 Task: Make in the project CoastTech an epic 'IT process automation'. Create in the project CoastTech an epic 'IT project portfolio management (PPM) improvement'. Add in the project CoastTech an epic 'IT change management optimization'
Action: Mouse moved to (252, 64)
Screenshot: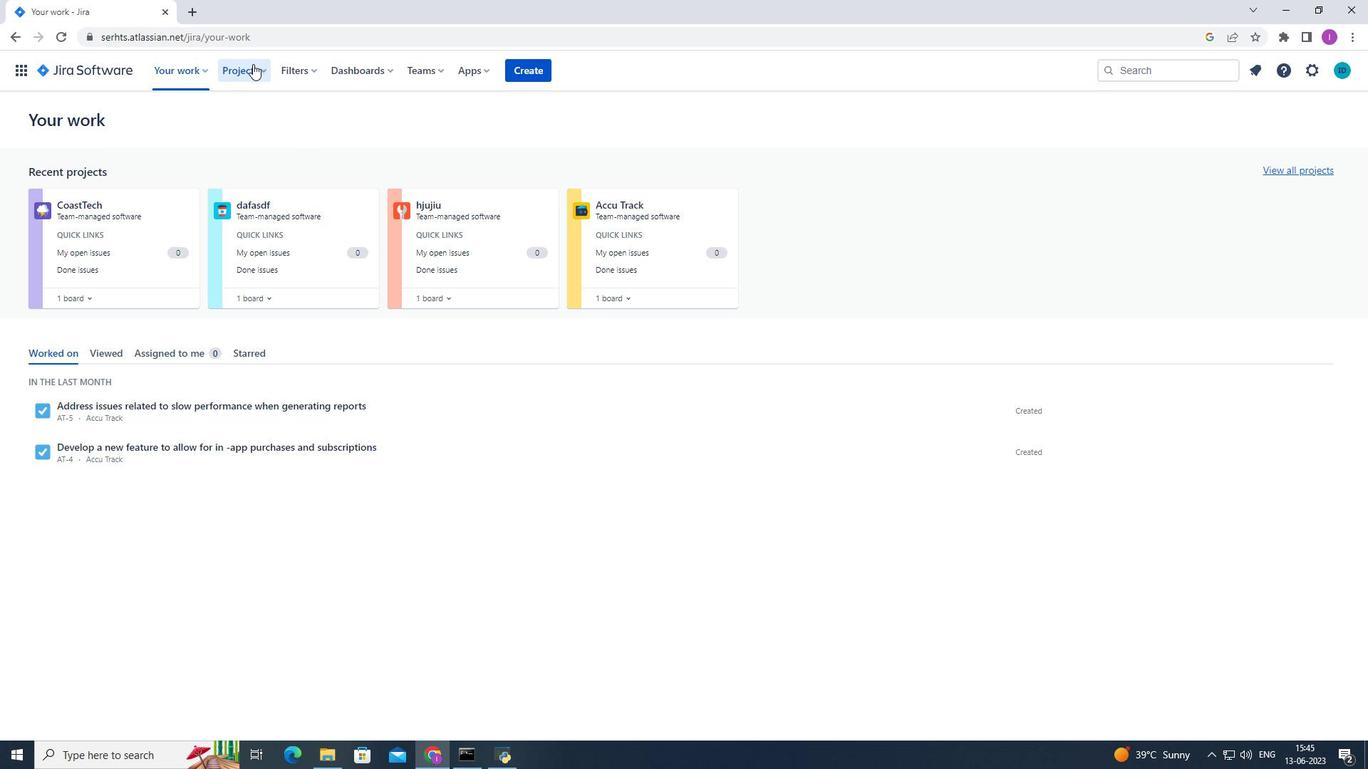 
Action: Mouse pressed left at (252, 64)
Screenshot: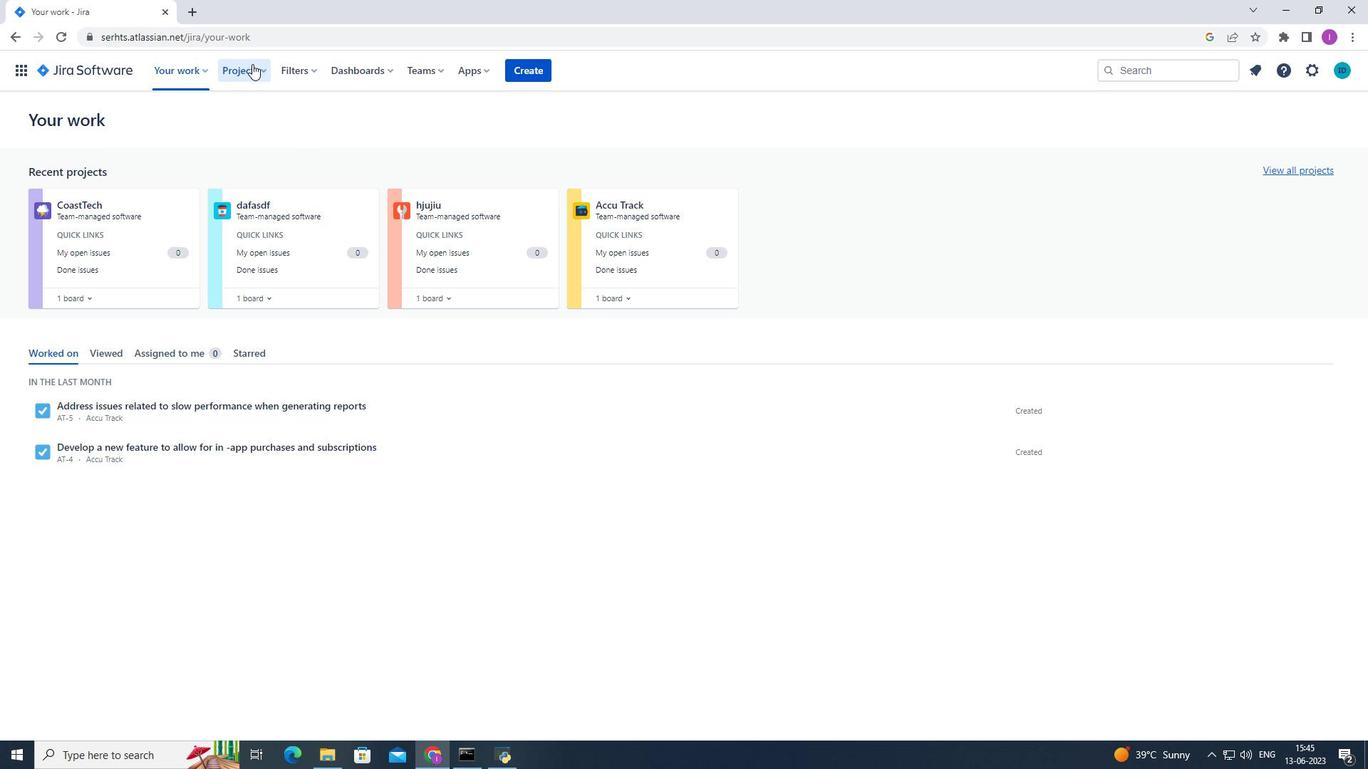 
Action: Mouse moved to (307, 129)
Screenshot: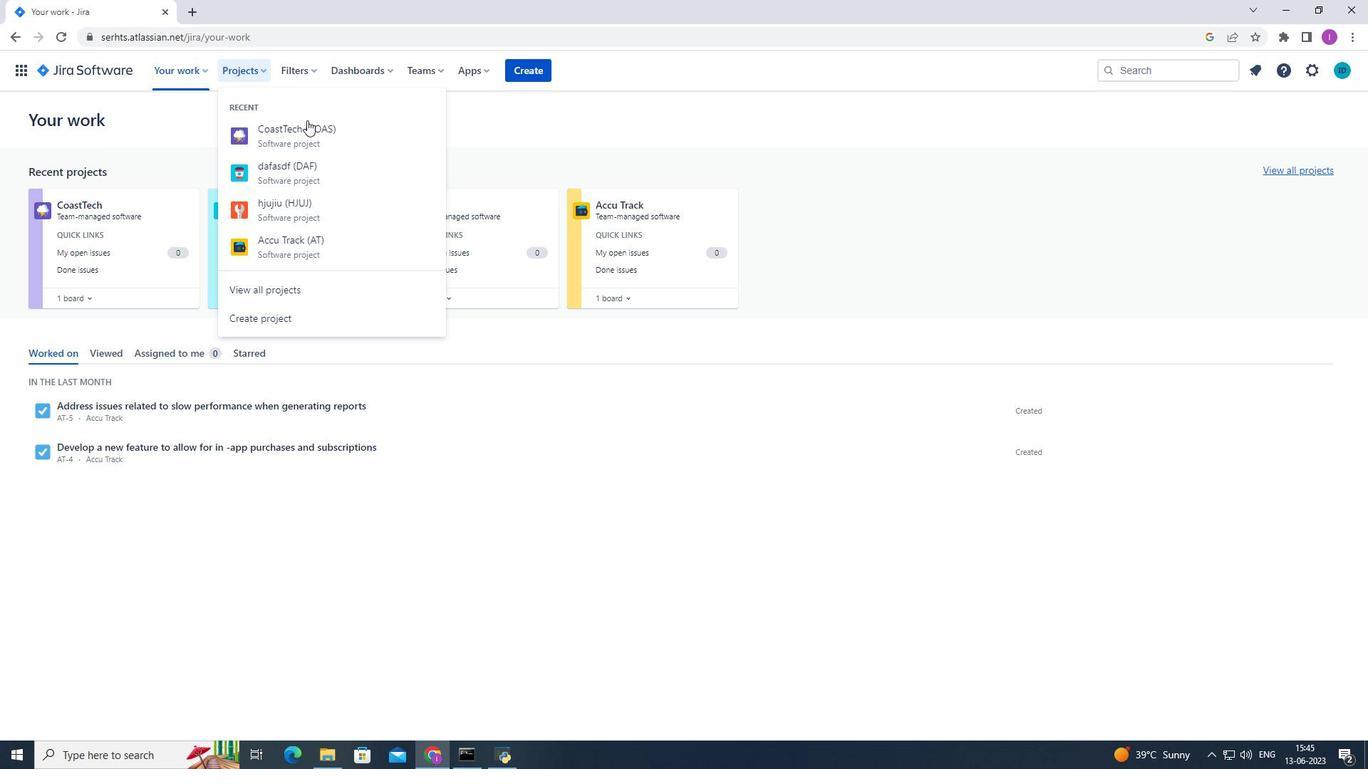 
Action: Mouse pressed left at (307, 129)
Screenshot: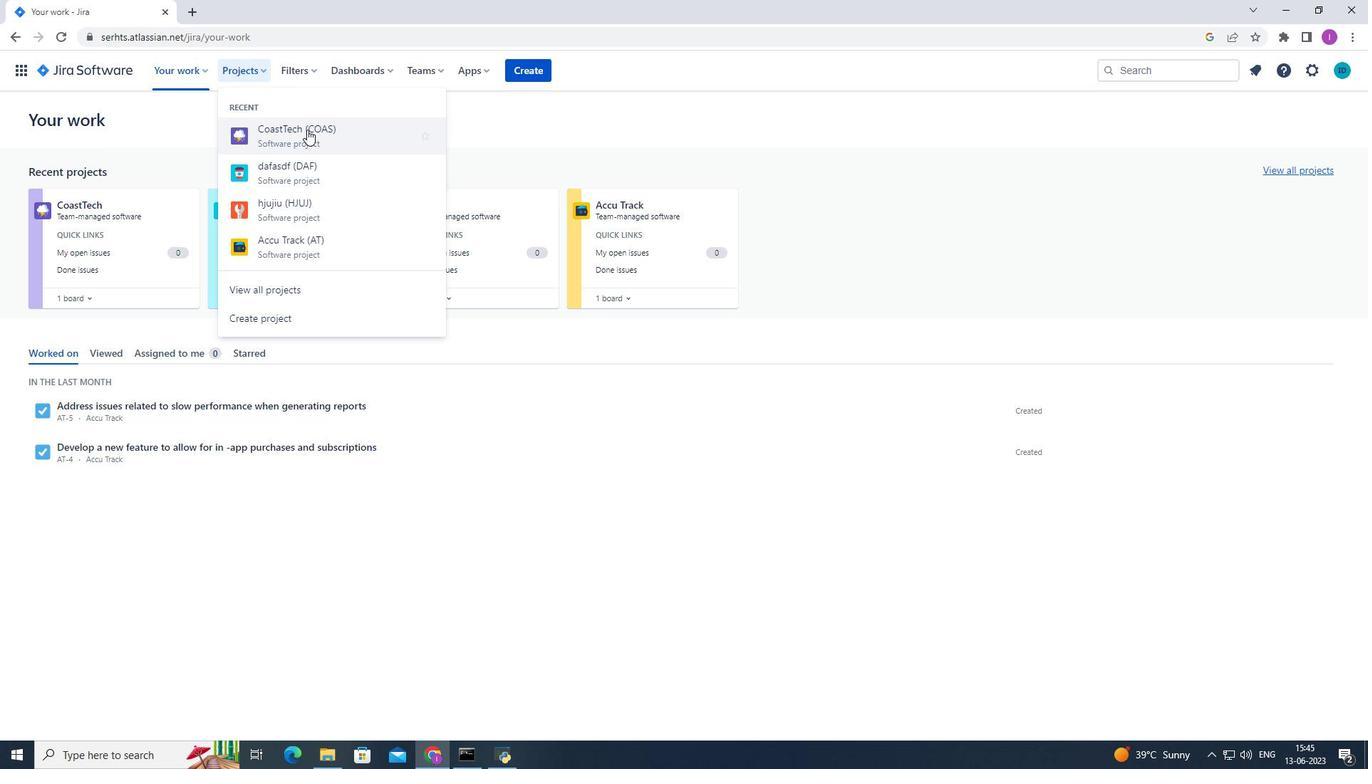 
Action: Mouse moved to (81, 215)
Screenshot: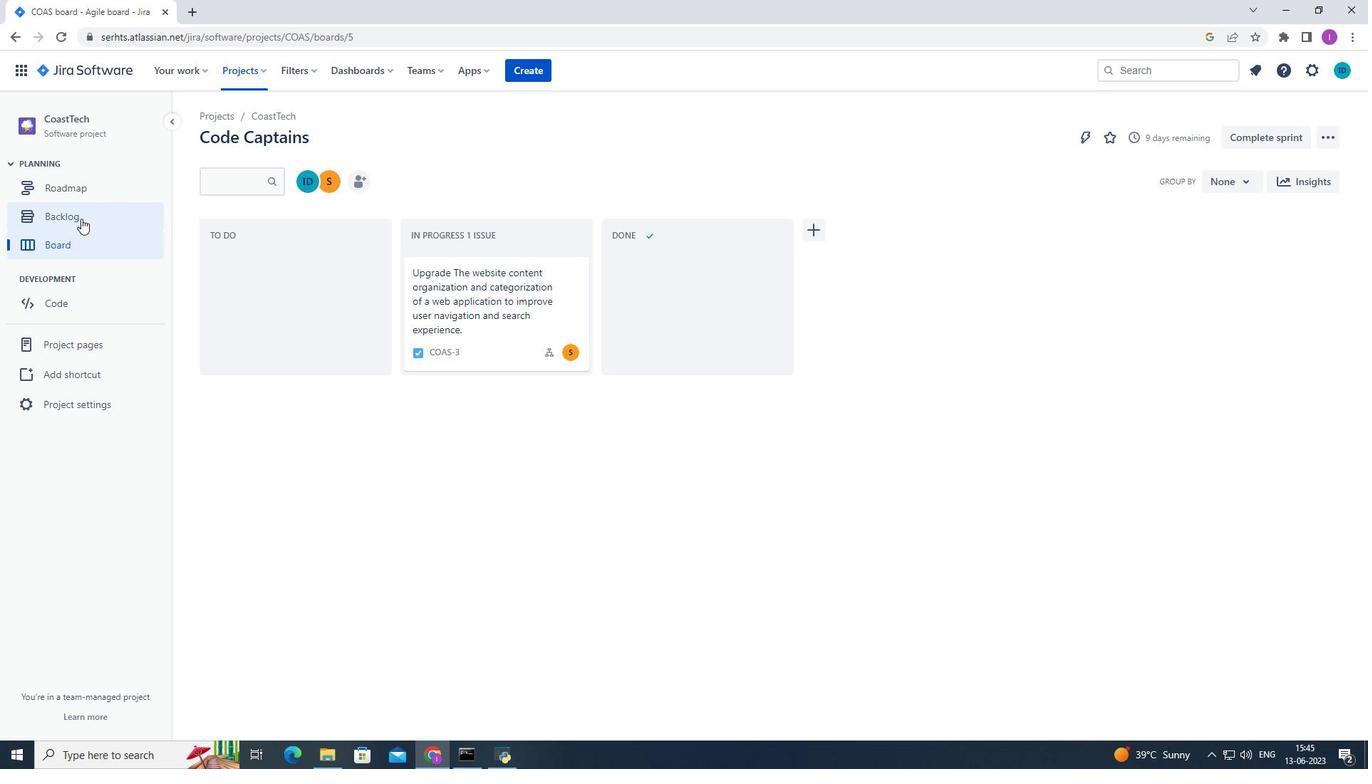 
Action: Mouse pressed left at (81, 215)
Screenshot: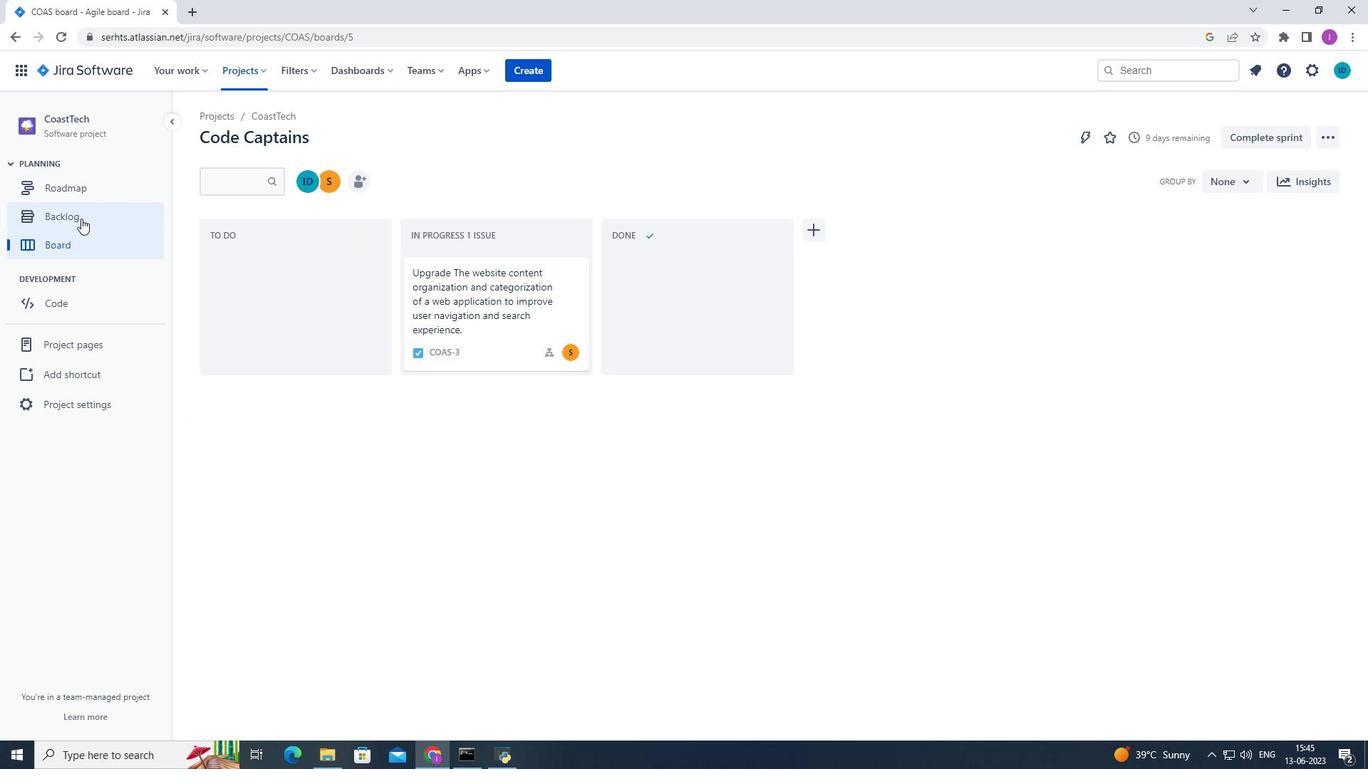 
Action: Mouse moved to (438, 176)
Screenshot: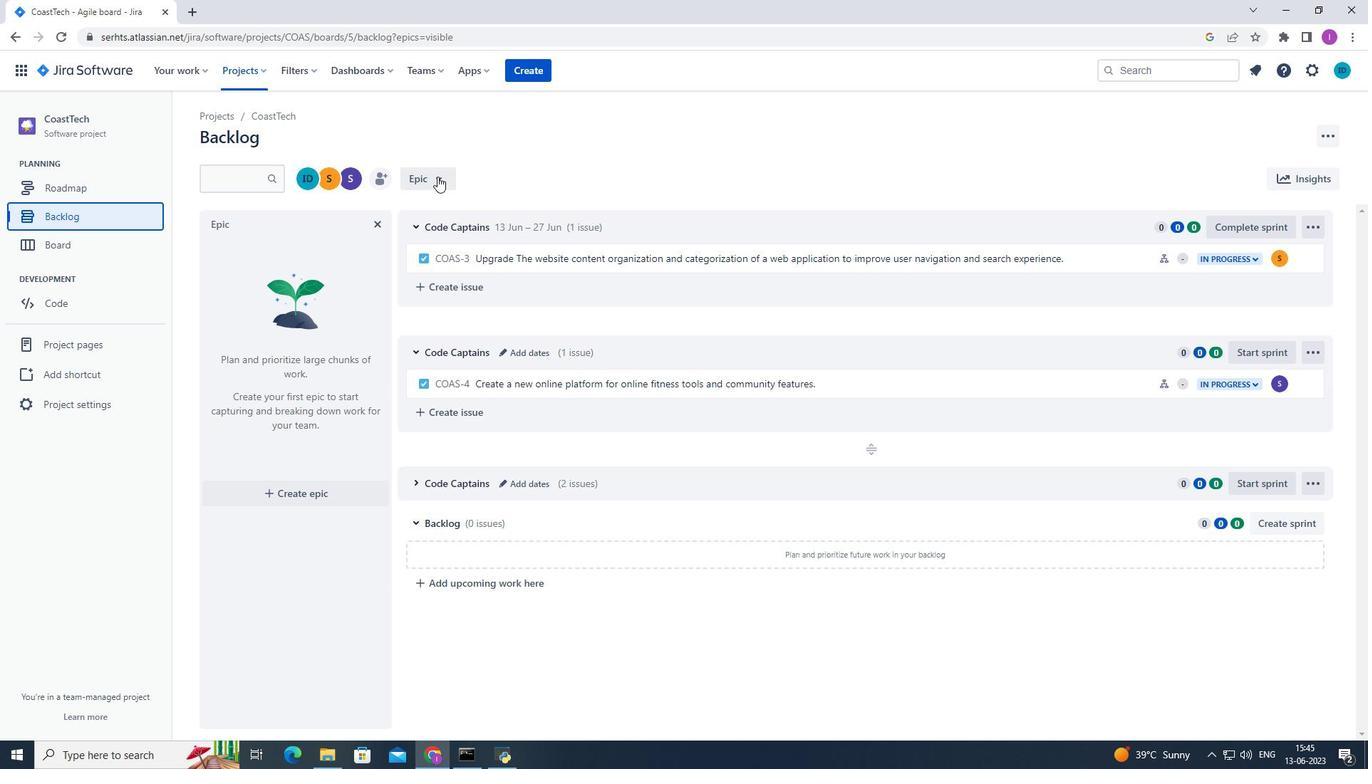 
Action: Mouse pressed left at (438, 176)
Screenshot: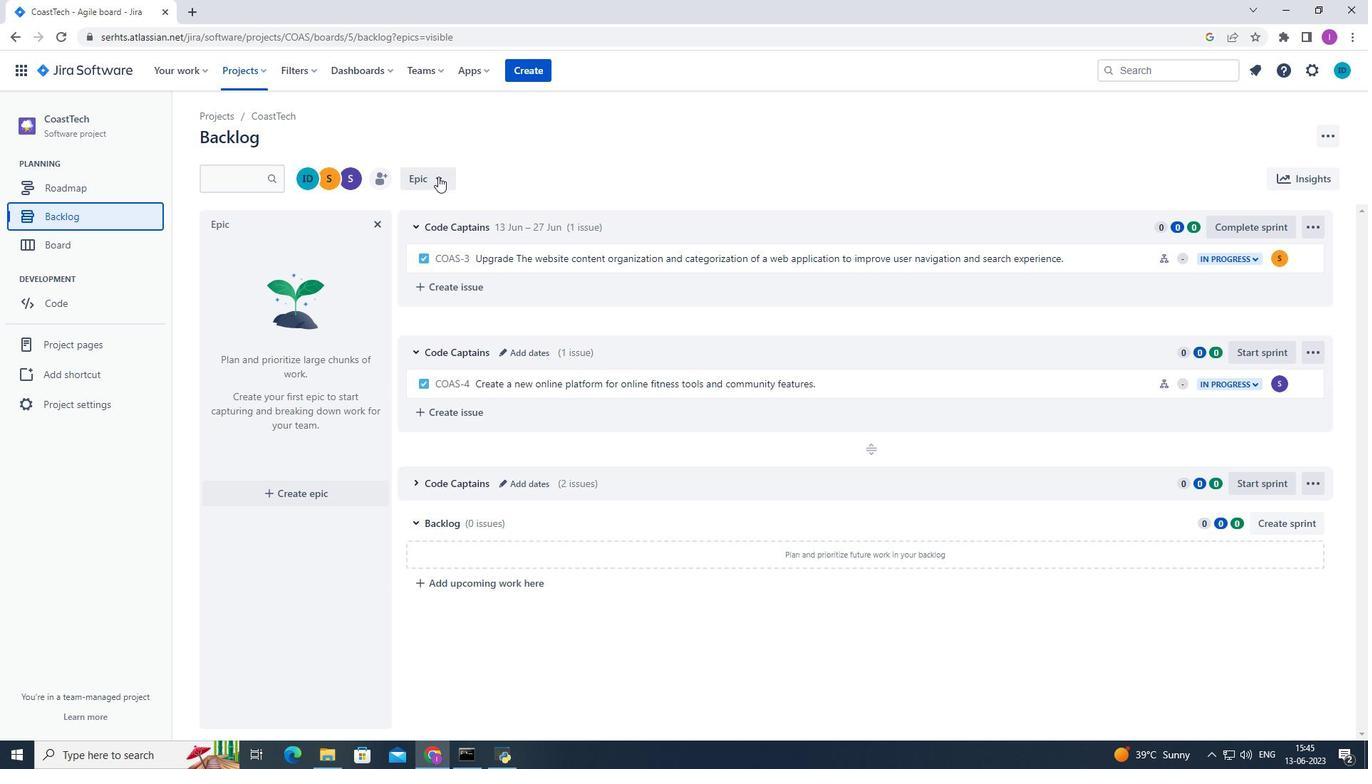 
Action: Mouse moved to (521, 153)
Screenshot: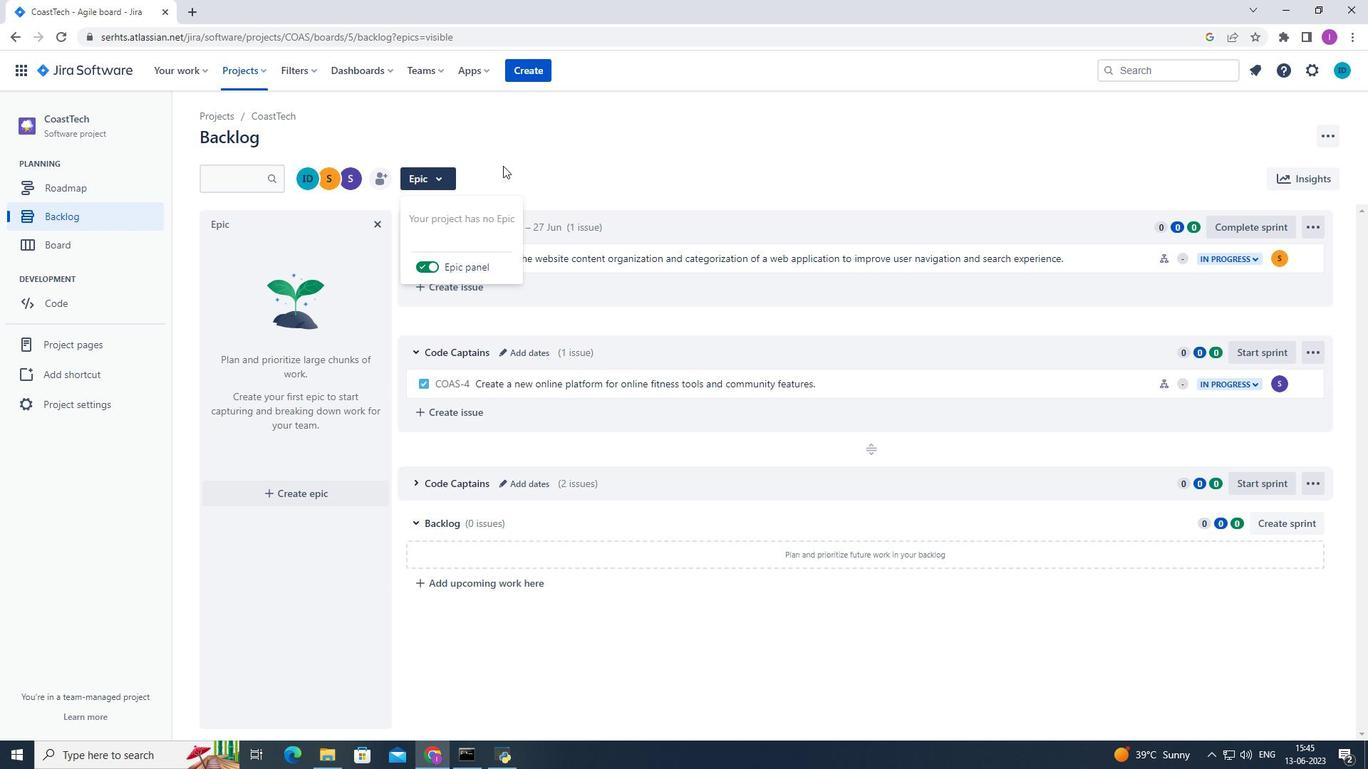 
Action: Mouse pressed left at (521, 153)
Screenshot: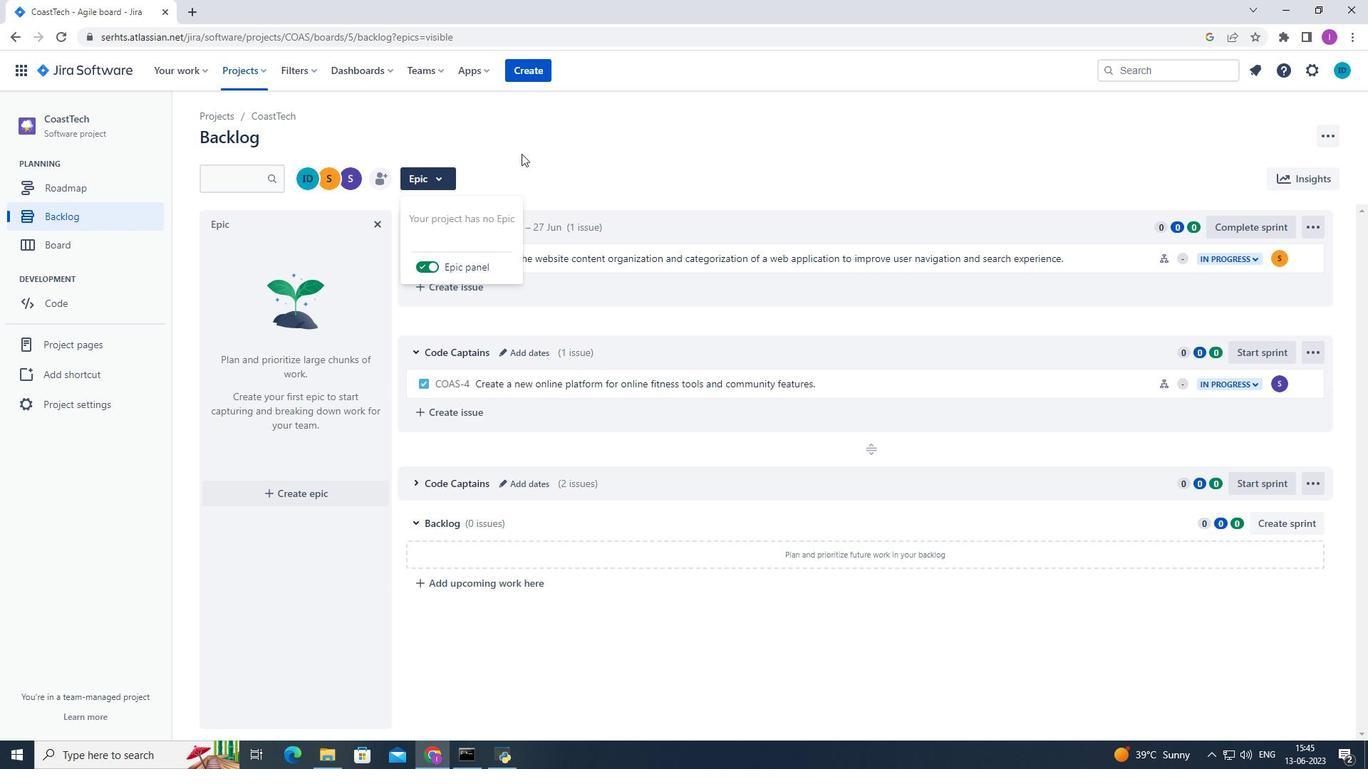 
Action: Mouse moved to (304, 497)
Screenshot: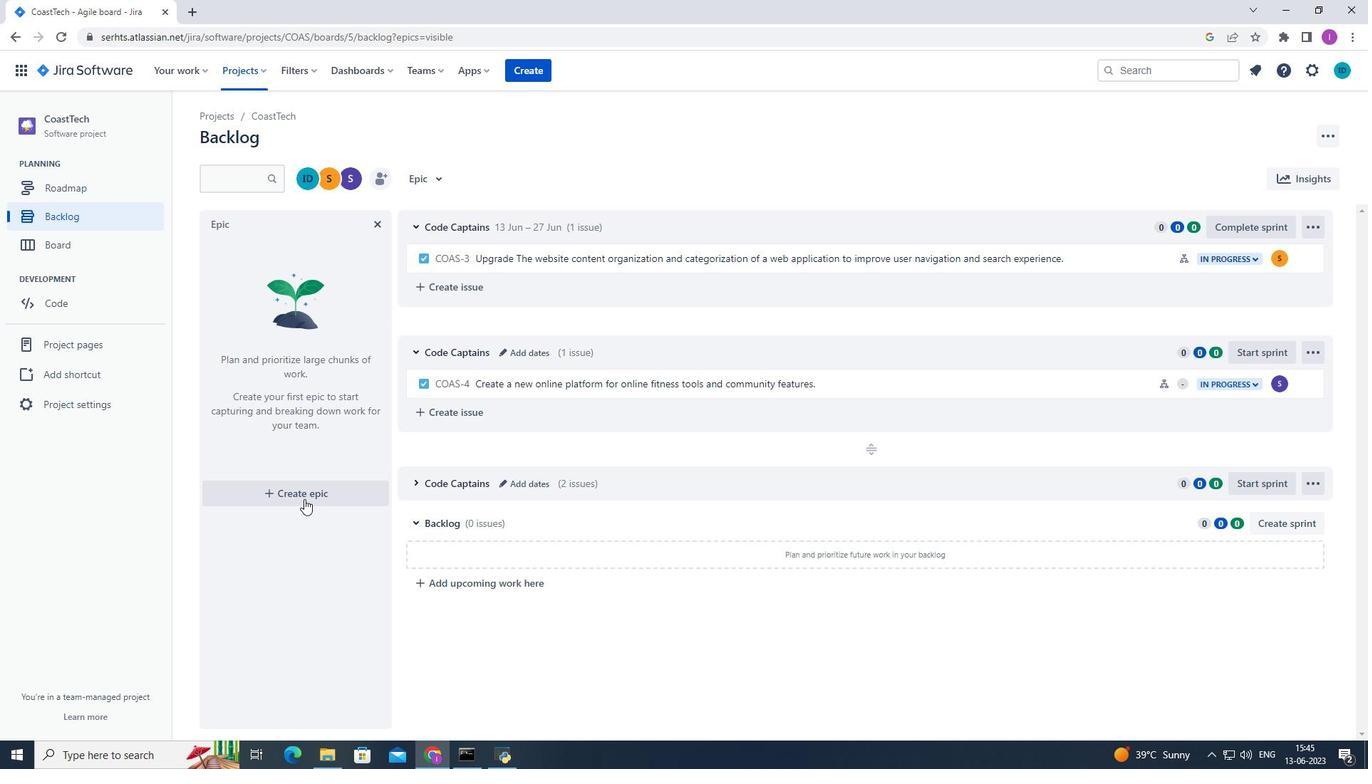 
Action: Mouse pressed left at (304, 497)
Screenshot: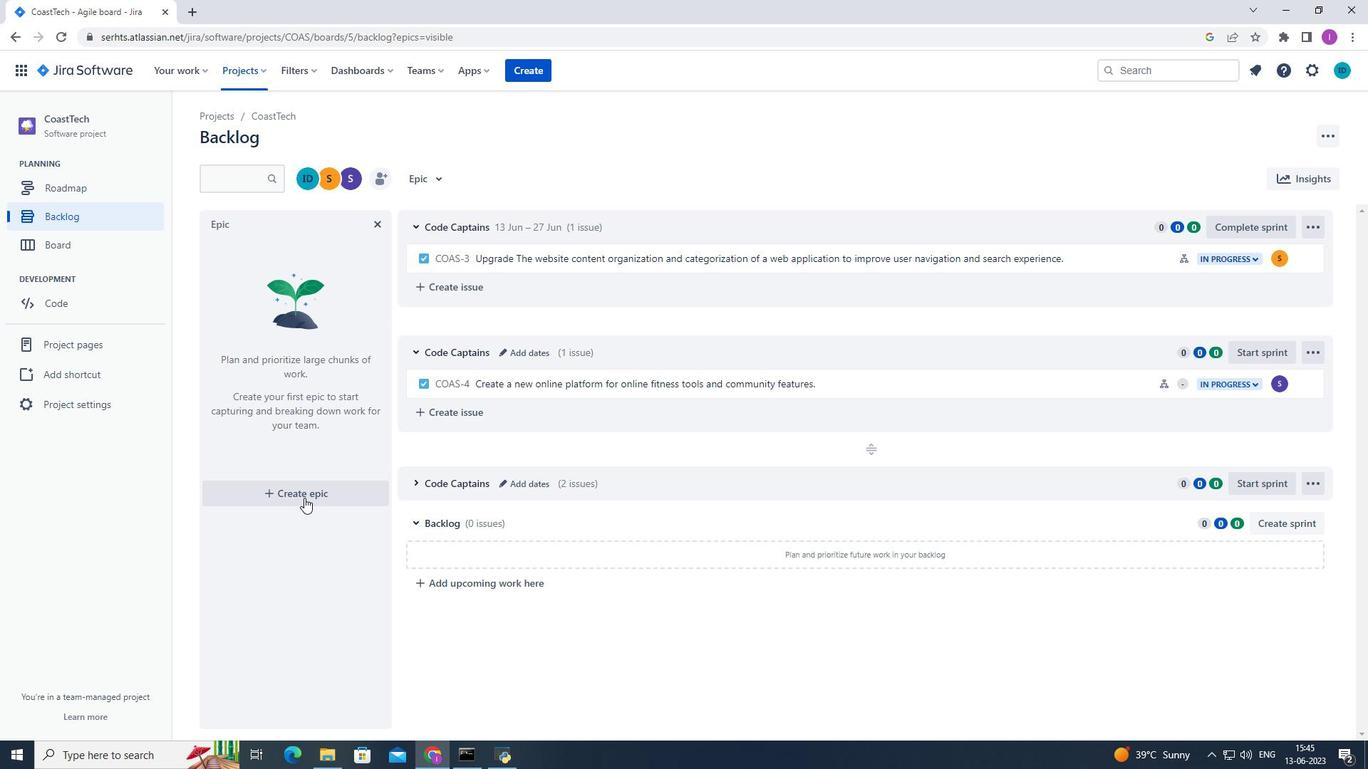 
Action: Mouse moved to (280, 495)
Screenshot: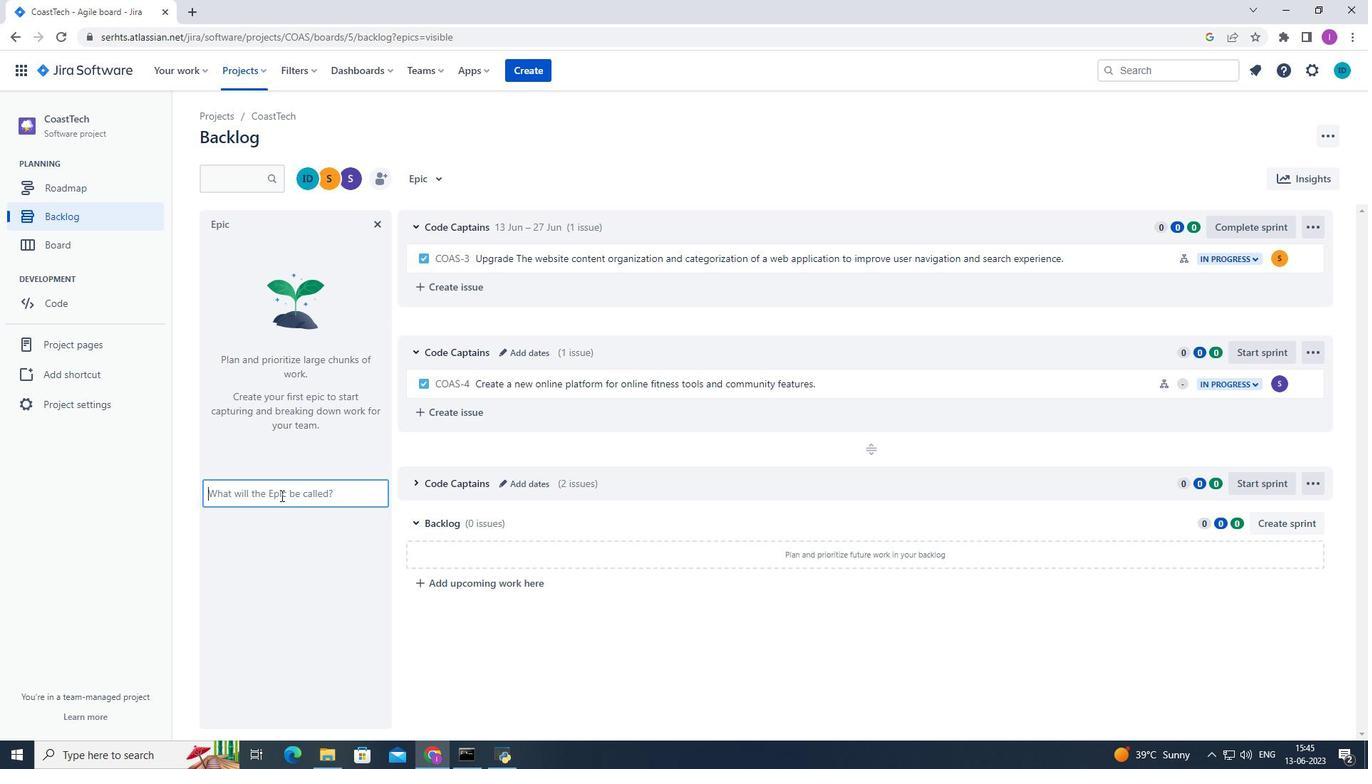 
Action: Mouse pressed left at (280, 495)
Screenshot: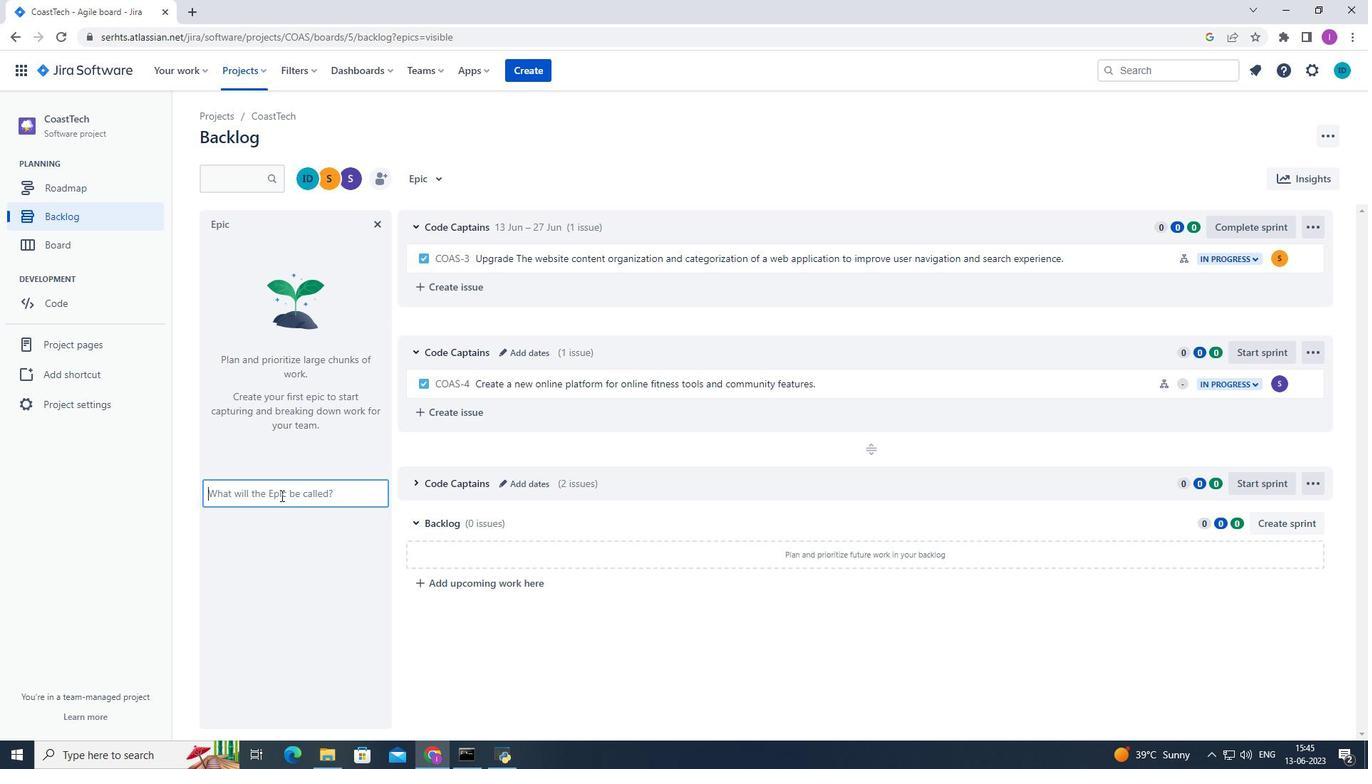 
Action: Mouse moved to (302, 488)
Screenshot: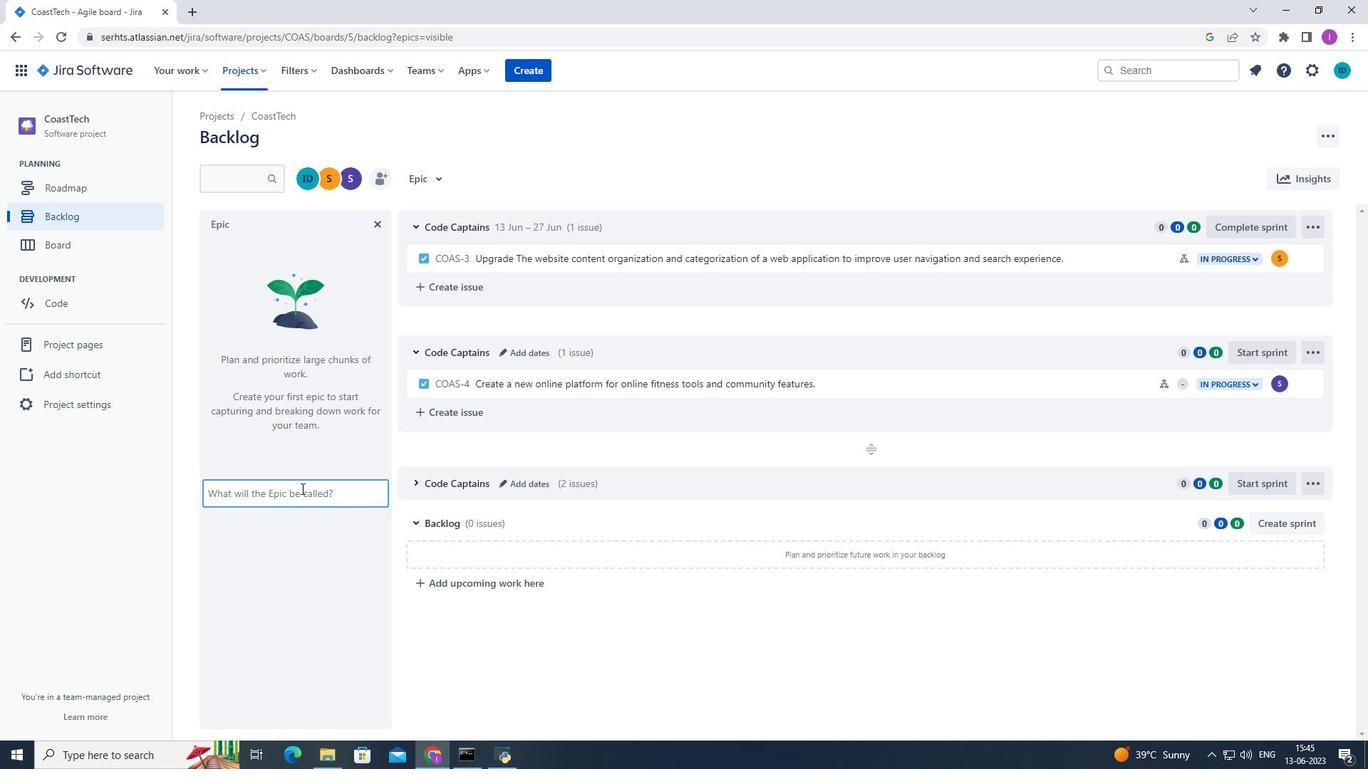
Action: Key pressed <Key.shift>IT<Key.space>process<Key.space>automation<Key.enter>
Screenshot: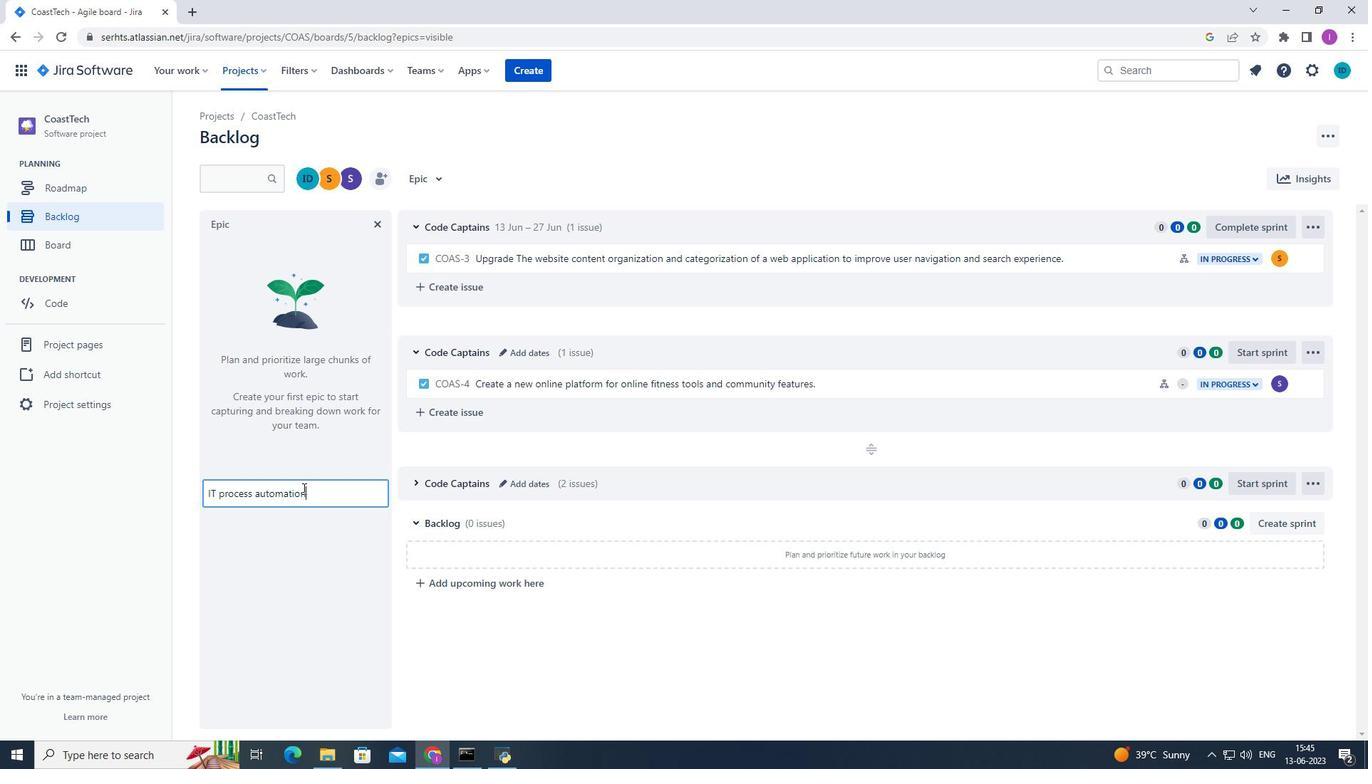 
Action: Mouse moved to (278, 324)
Screenshot: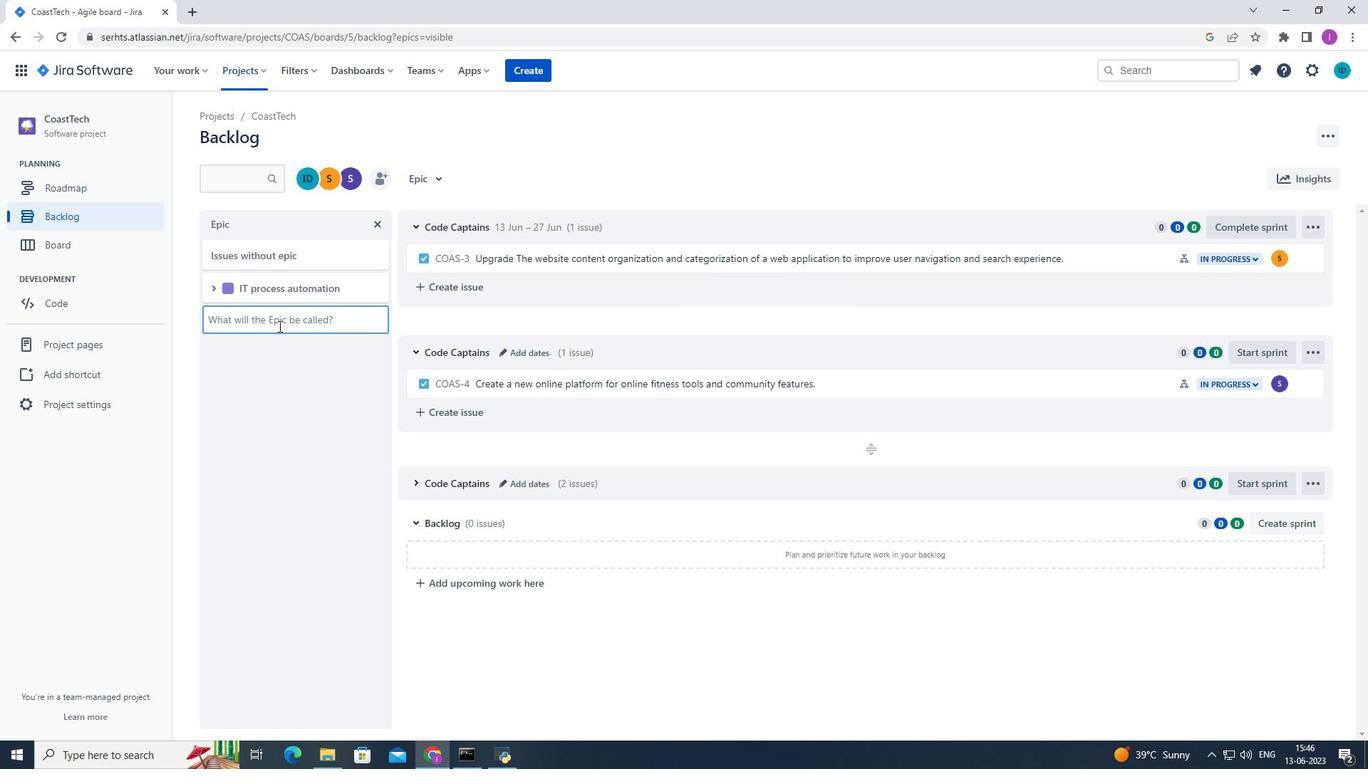 
Action: Mouse pressed left at (278, 324)
Screenshot: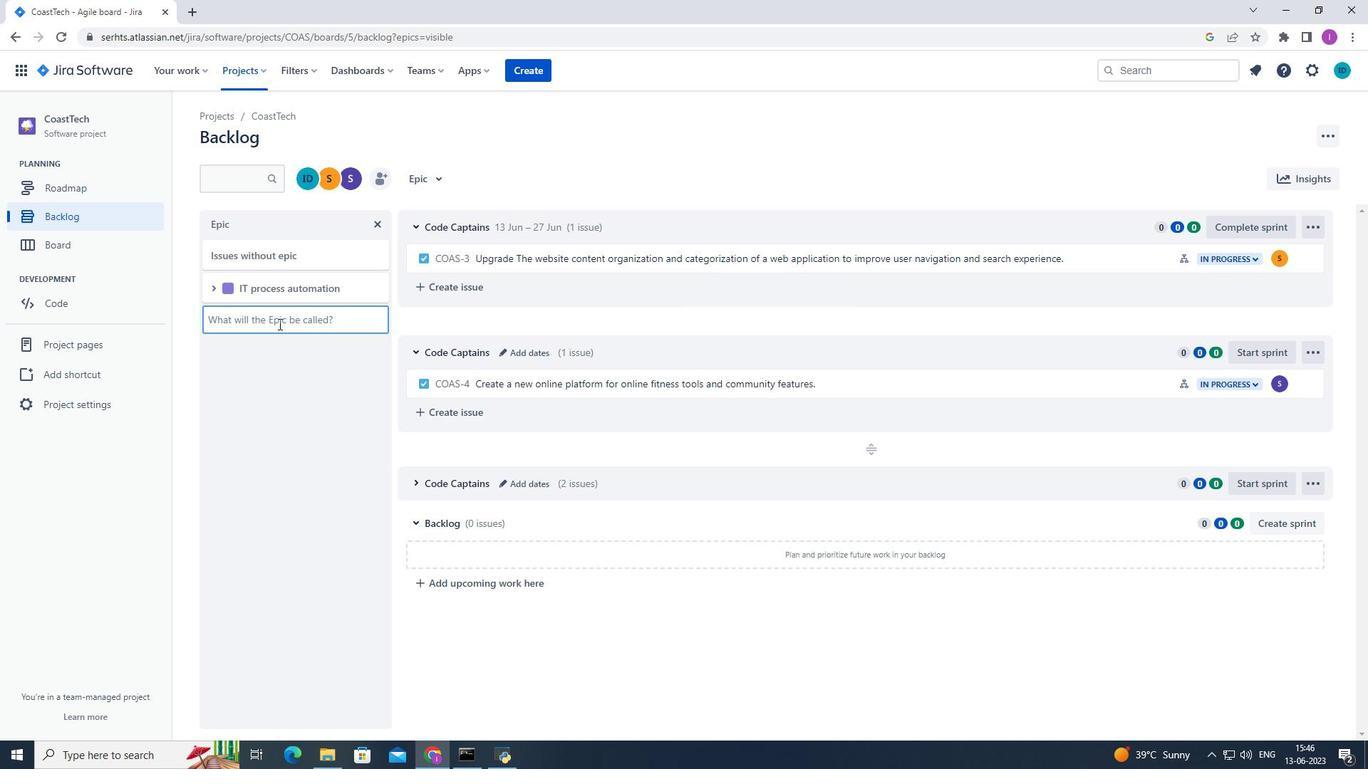 
Action: Mouse moved to (332, 324)
Screenshot: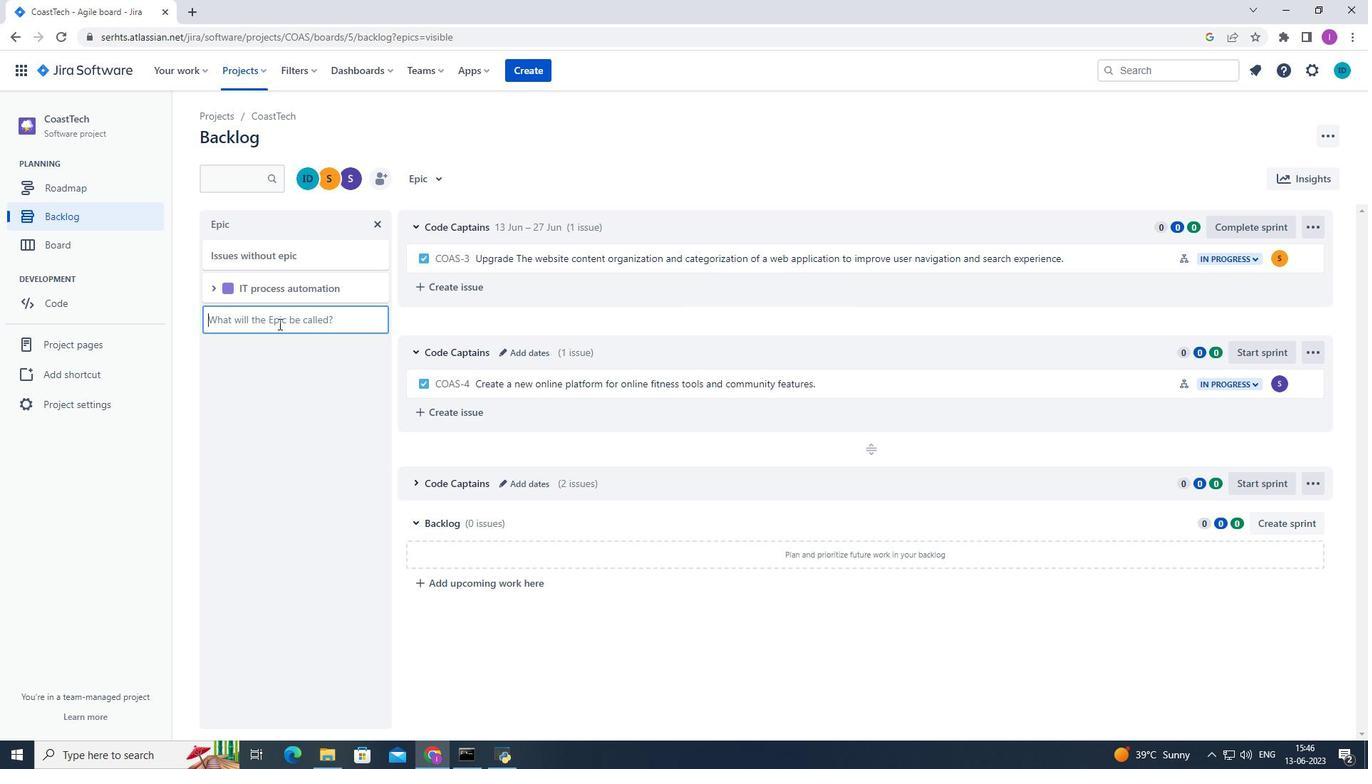 
Action: Key pressed <Key.shift><Key.shift><Key.shift><Key.shift><Key.shift><Key.shift><Key.shift><Key.shift><Key.shift><Key.shift><Key.shift><Key.shift><Key.shift><Key.shift><Key.shift><Key.shift>IT<Key.space>project<Key.space>portfolio<Key.space>management<Key.shift><Key.shift><Key.shift><Key.shift><Key.shift><Key.shift><Key.shift><Key.shift><Key.shift><Key.shift><Key.shift><Key.shift><Key.shift><Key.shift><Key.shift><Key.shift><Key.shift>9<Key.backspace><Key.shift><Key.shift><Key.shift><Key.shift><Key.shift><Key.shift><Key.shift><Key.shift><Key.shift><Key.shift><Key.shift><Key.shift>(p<Key.backspace><Key.shift>PPM0<Key.backspace><Key.shift>)<Key.space><Key.shift>Improvement<Key.enter>
Screenshot: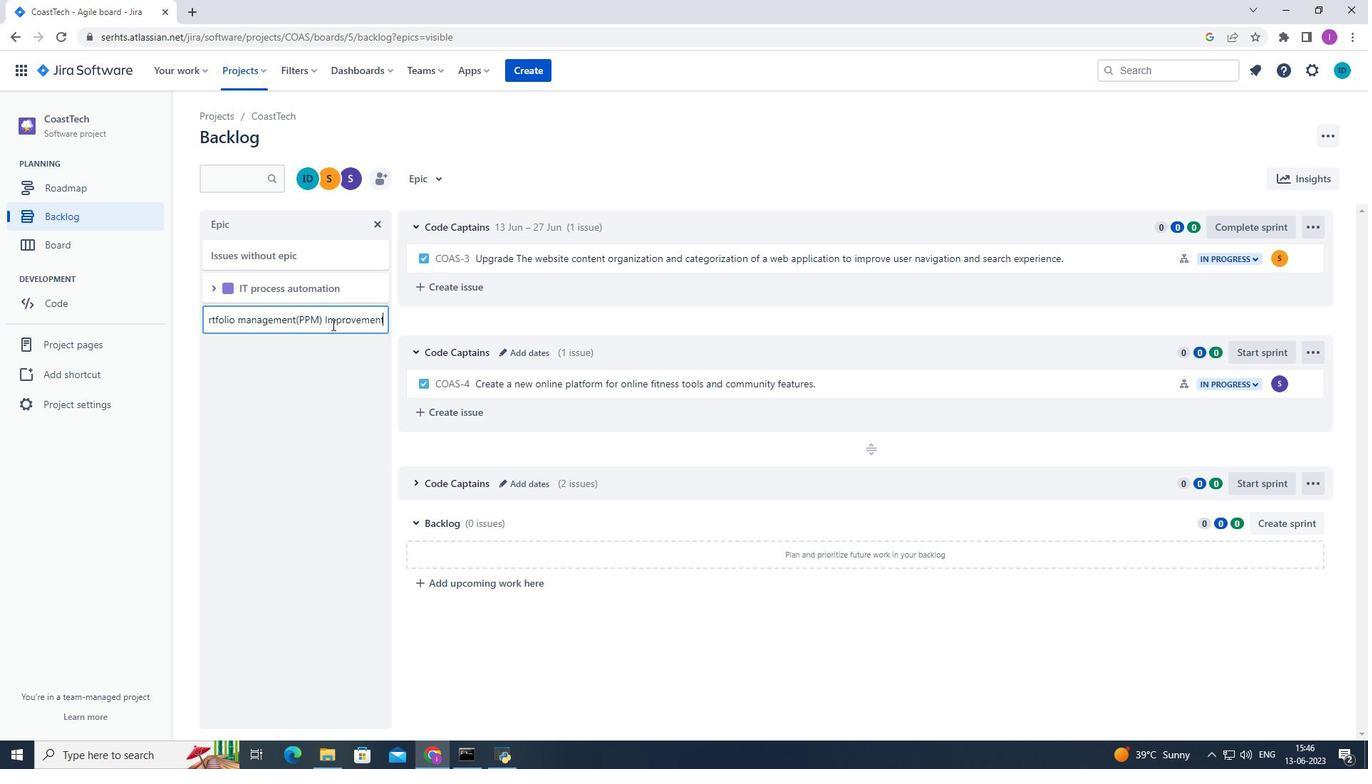 
Action: Mouse moved to (221, 386)
Screenshot: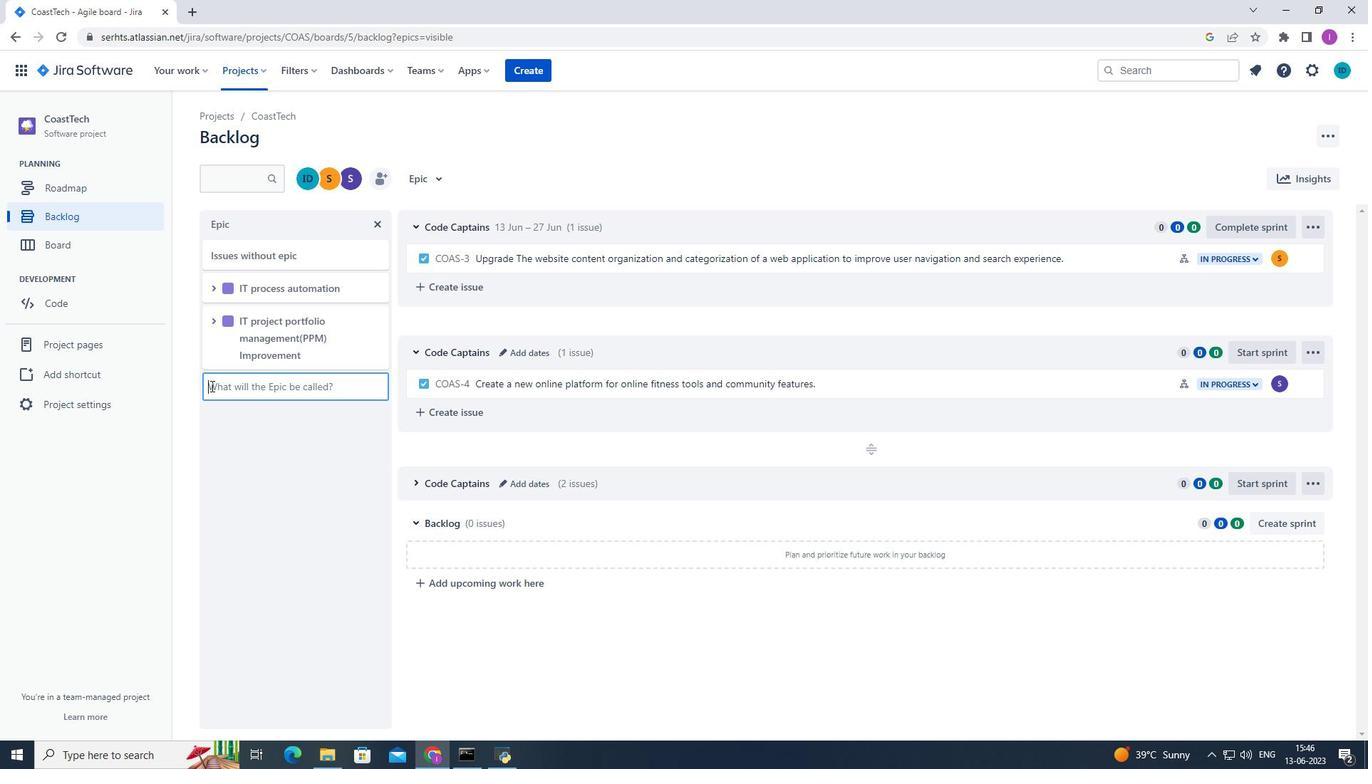 
Action: Mouse pressed left at (221, 386)
Screenshot: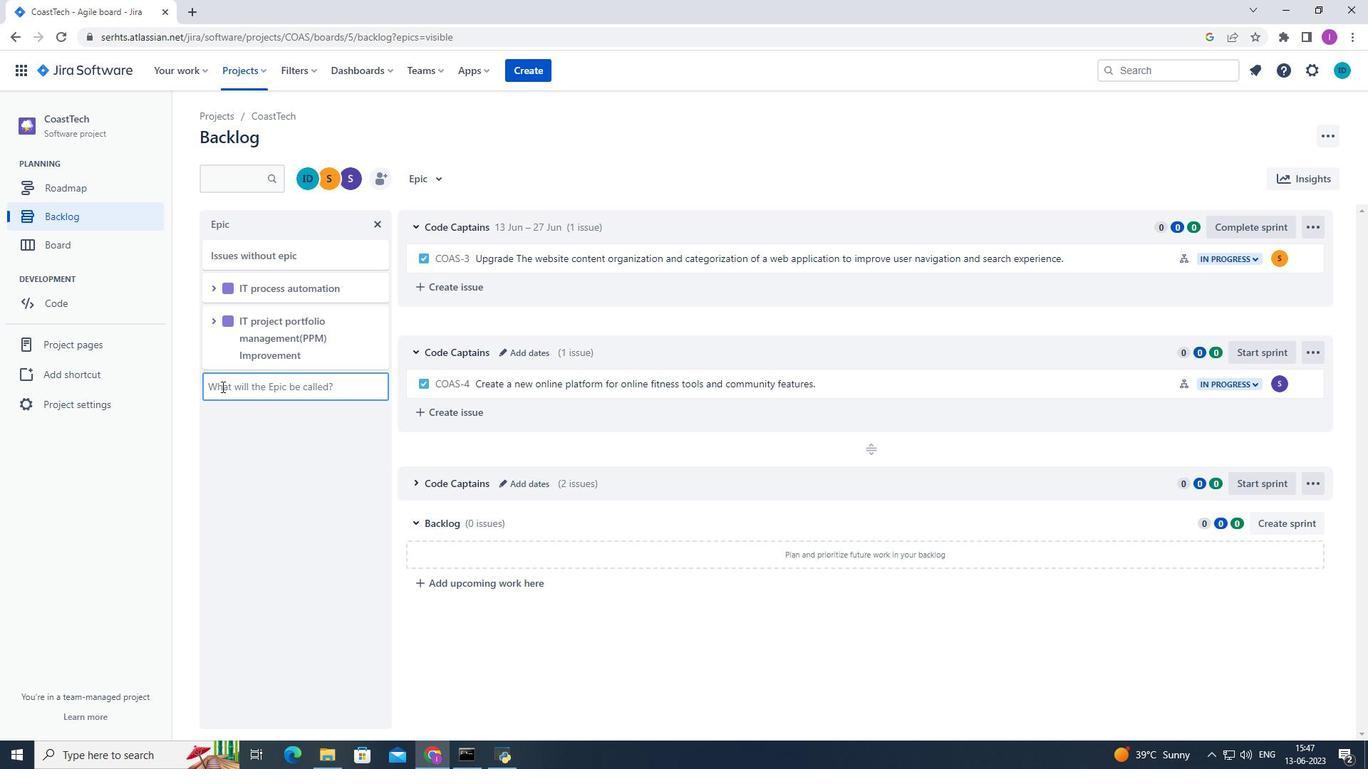 
Action: Mouse moved to (273, 386)
Screenshot: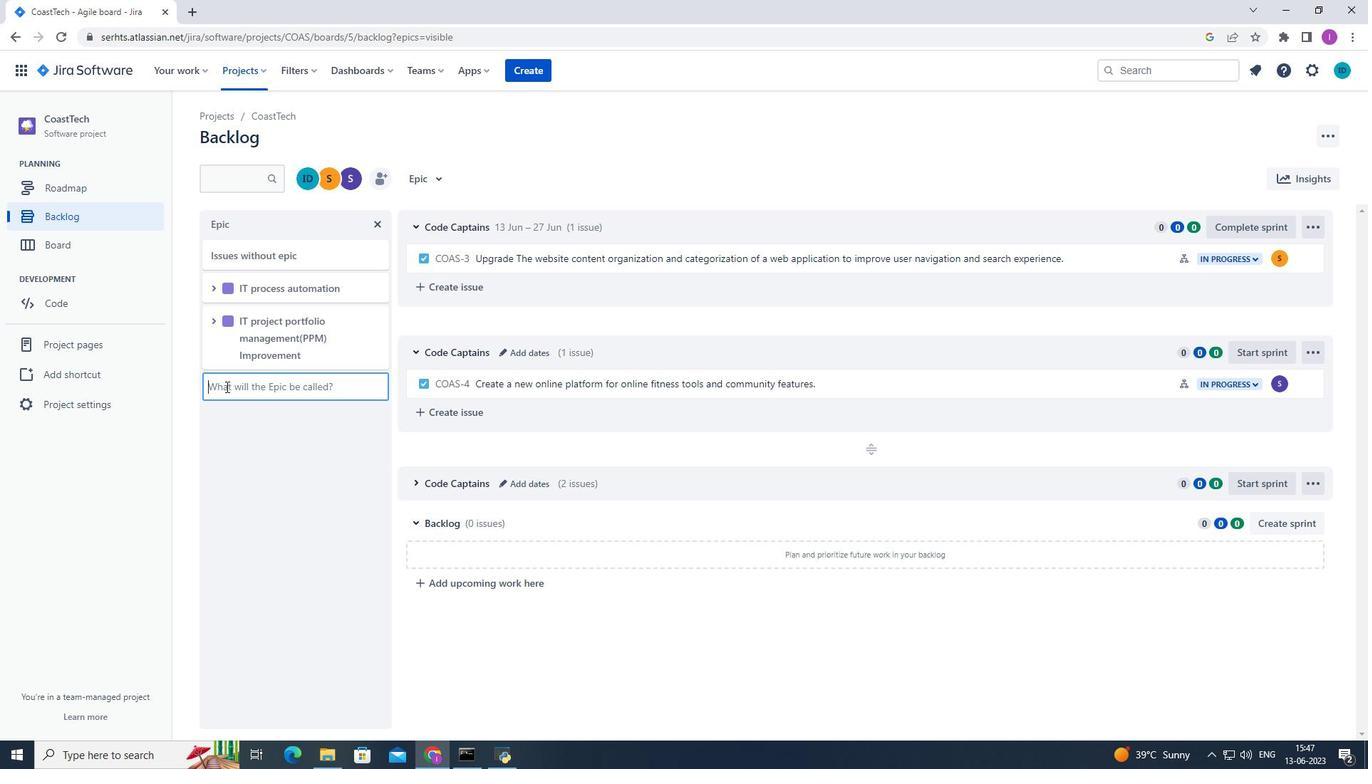 
Action: Key pressed <Key.shift>IT<Key.space>change<Key.space>management<Key.space>optimization<Key.enter>
Screenshot: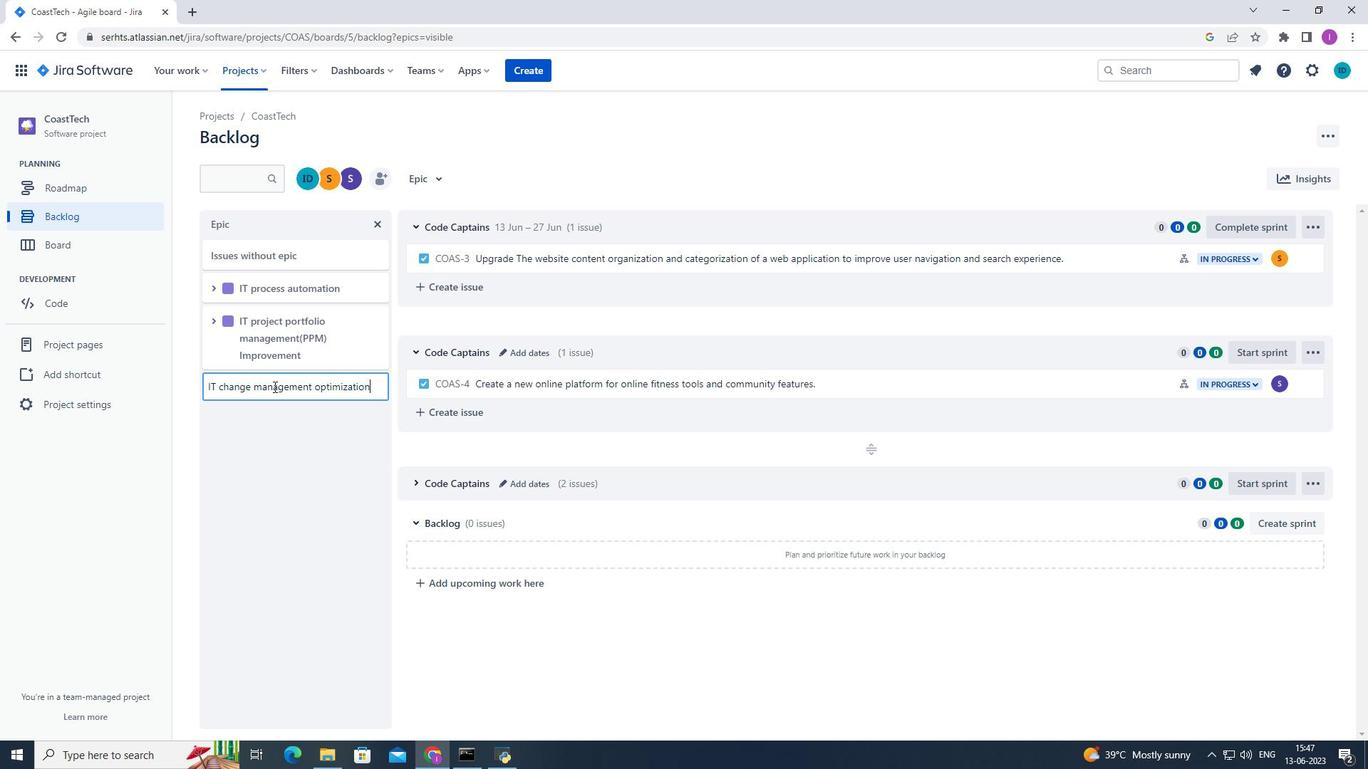 
Action: Mouse moved to (309, 468)
Screenshot: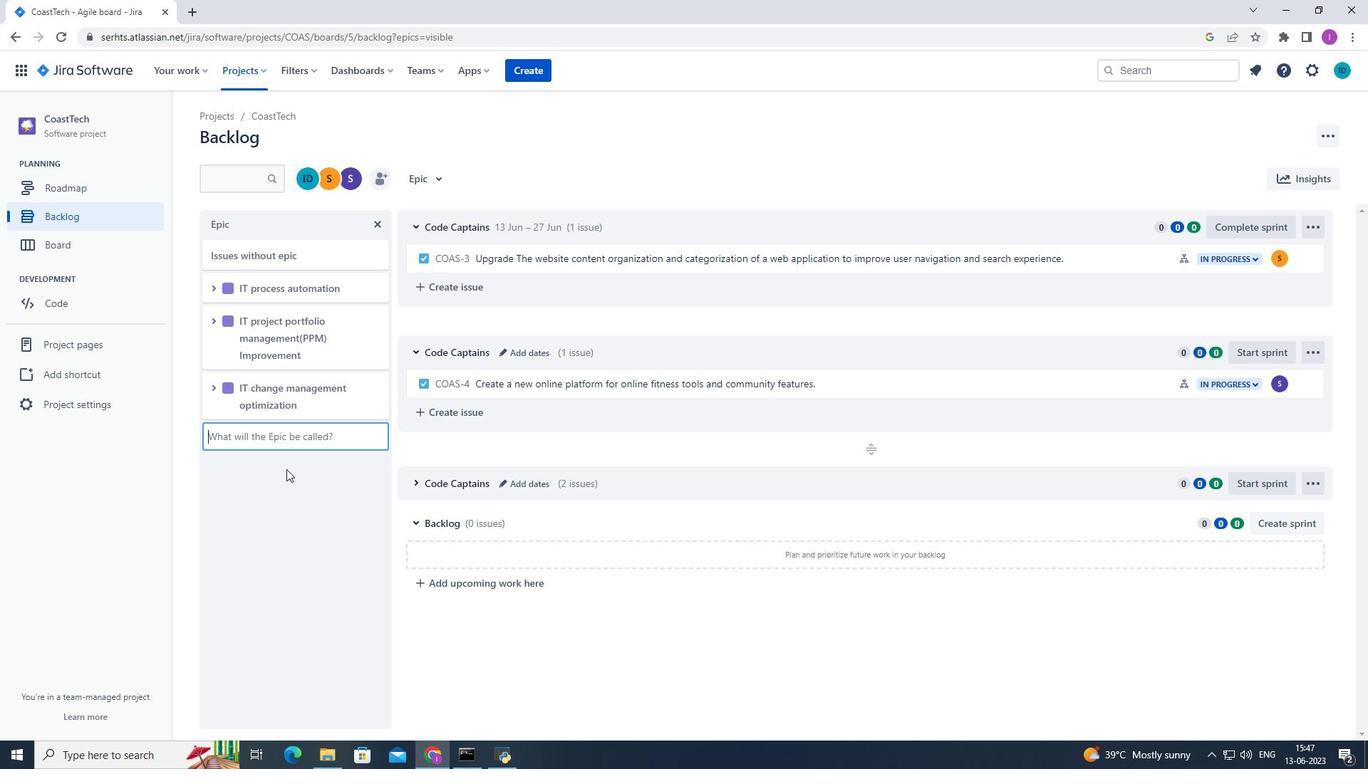 
